 Task: Add The Butcher Shop Hickory Smoked Uncured Bacon to the cart.
Action: Mouse moved to (22, 106)
Screenshot: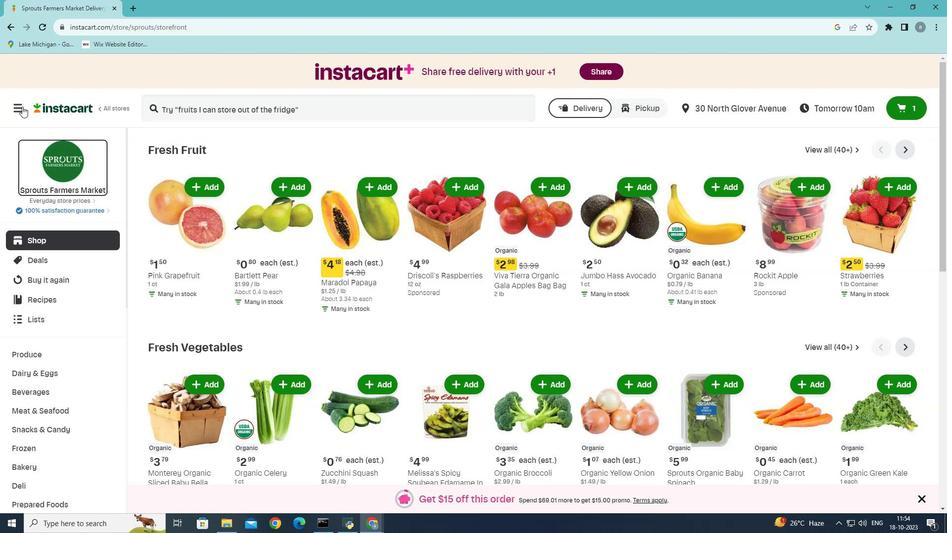 
Action: Mouse pressed left at (22, 106)
Screenshot: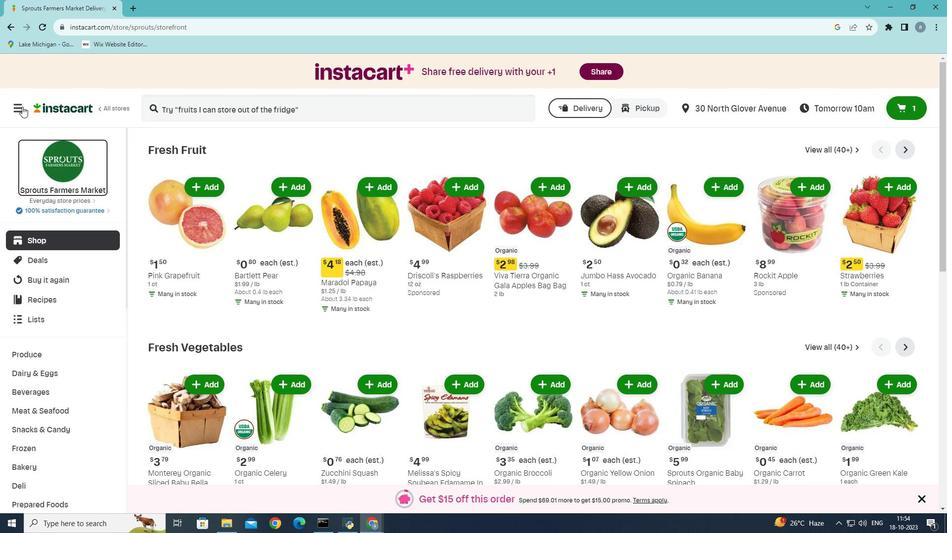 
Action: Mouse moved to (59, 279)
Screenshot: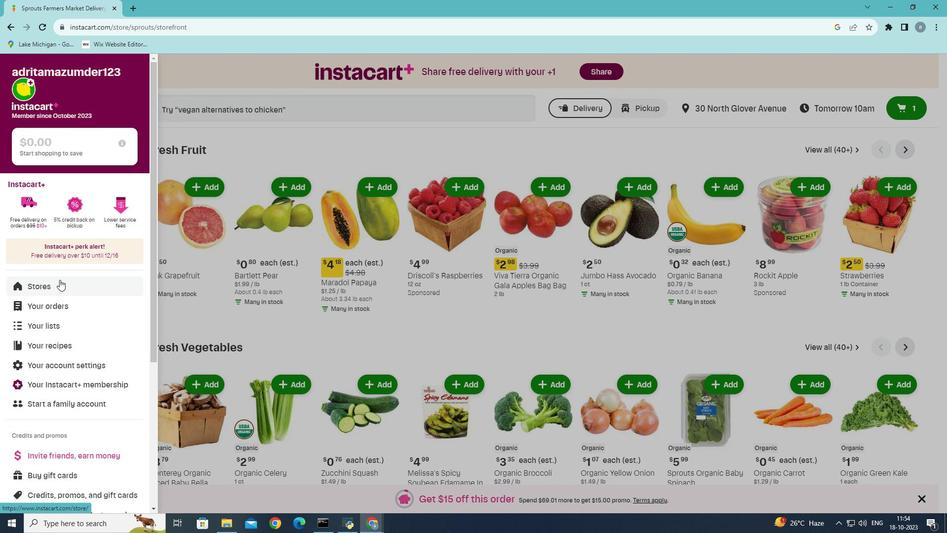 
Action: Mouse pressed left at (59, 279)
Screenshot: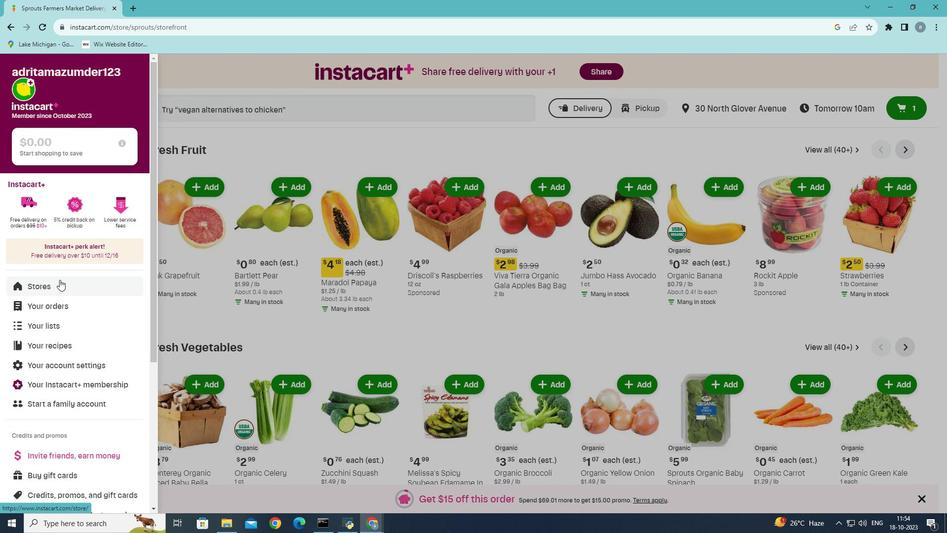 
Action: Mouse moved to (229, 115)
Screenshot: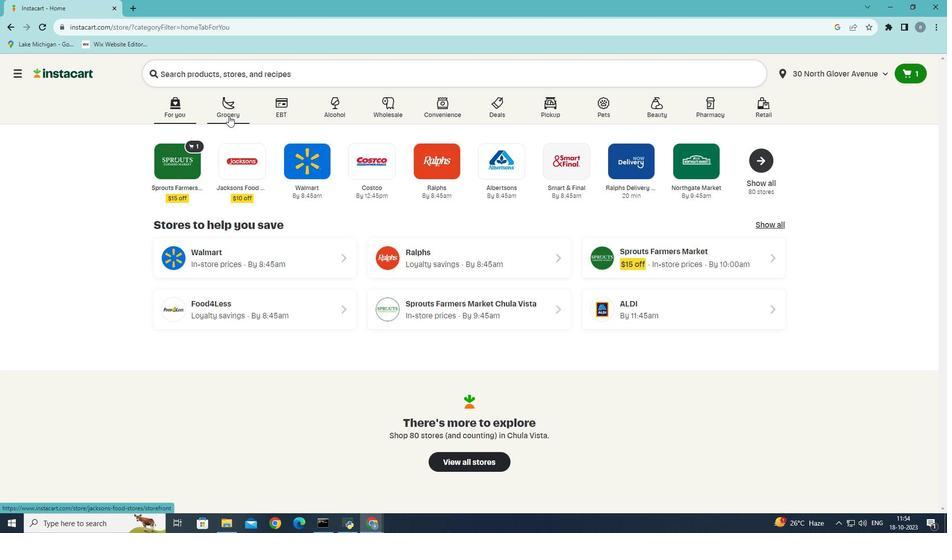 
Action: Mouse pressed left at (229, 115)
Screenshot: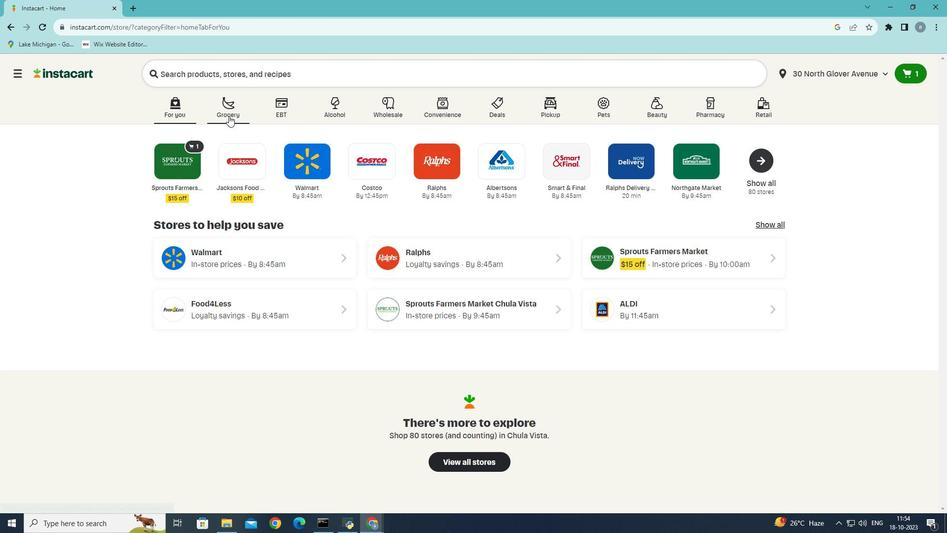 
Action: Mouse moved to (239, 305)
Screenshot: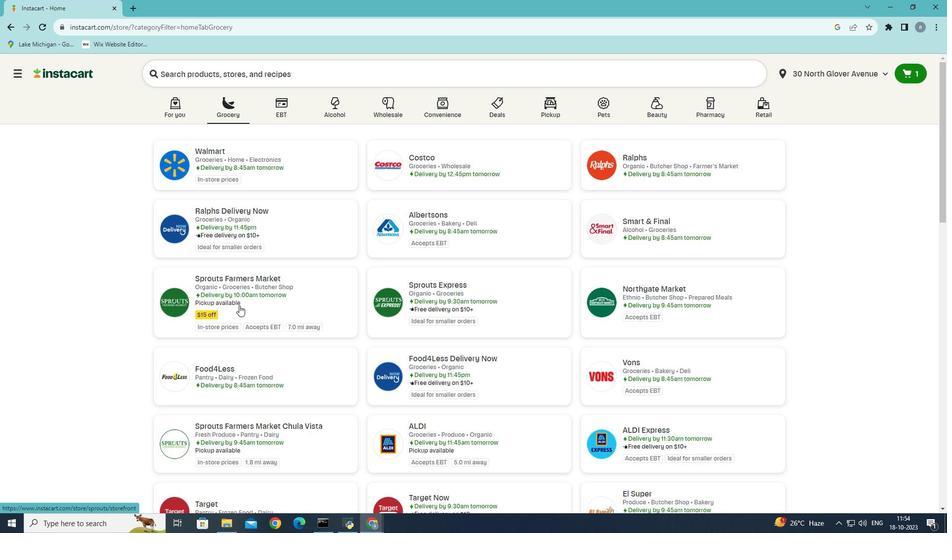 
Action: Mouse pressed left at (239, 305)
Screenshot: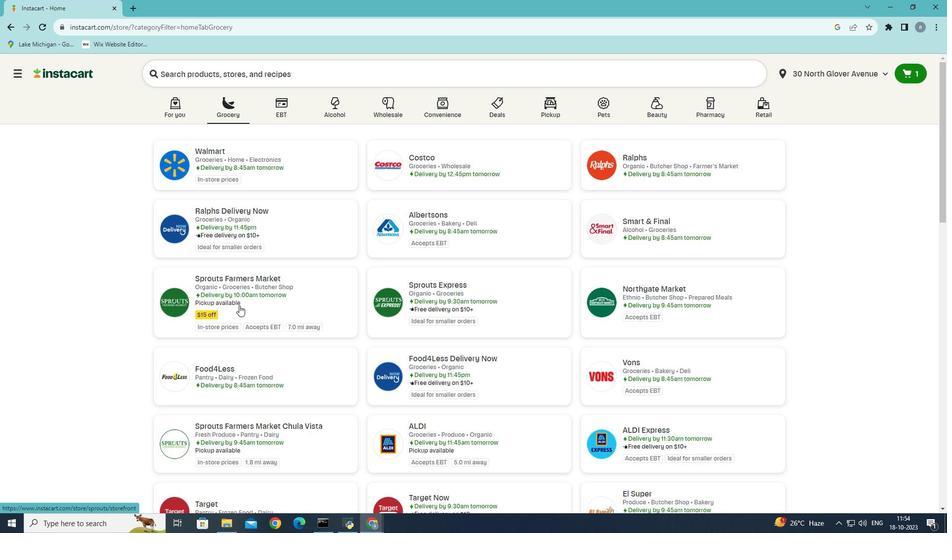 
Action: Mouse moved to (58, 411)
Screenshot: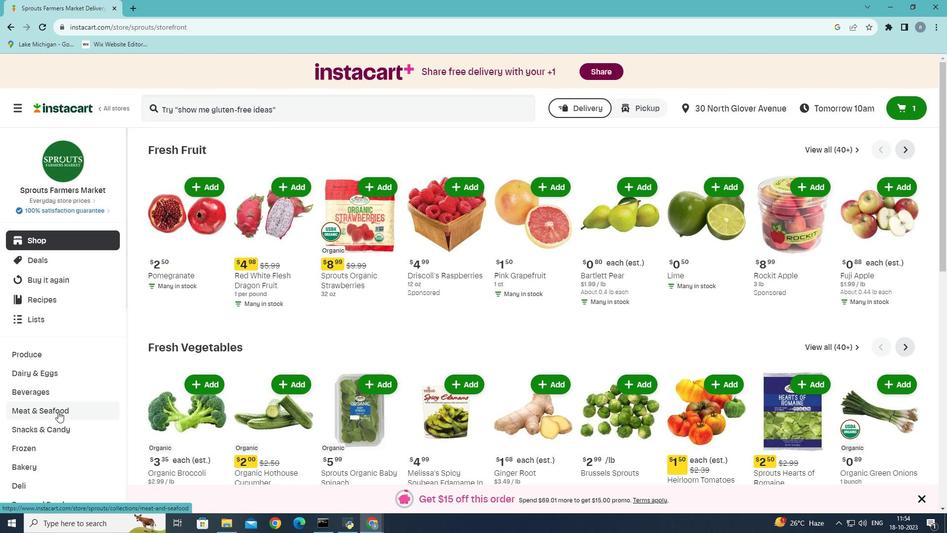 
Action: Mouse pressed left at (58, 411)
Screenshot: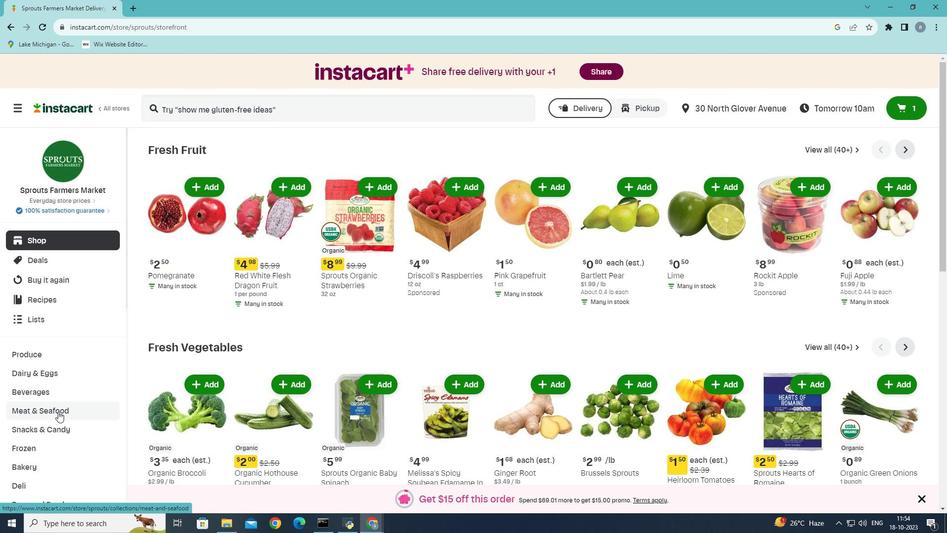 
Action: Mouse moved to (318, 180)
Screenshot: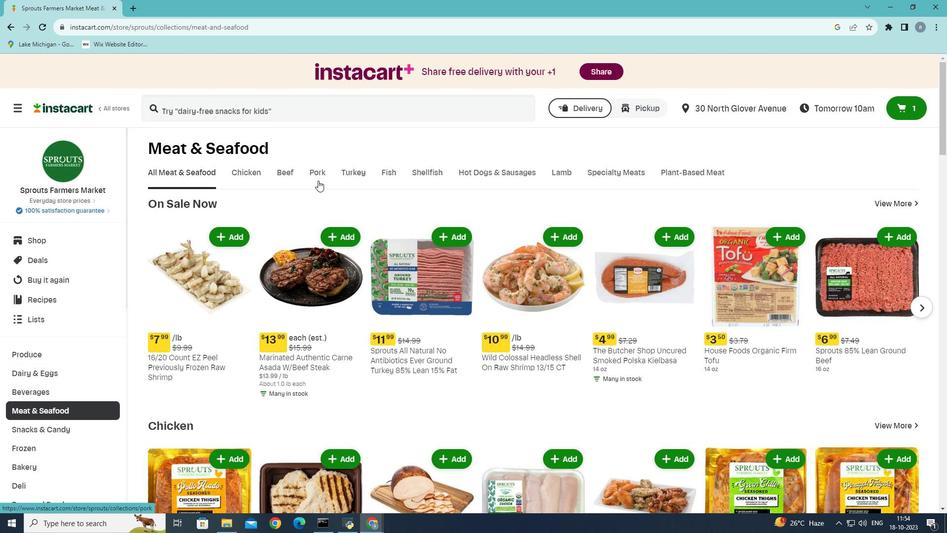 
Action: Mouse pressed left at (318, 180)
Screenshot: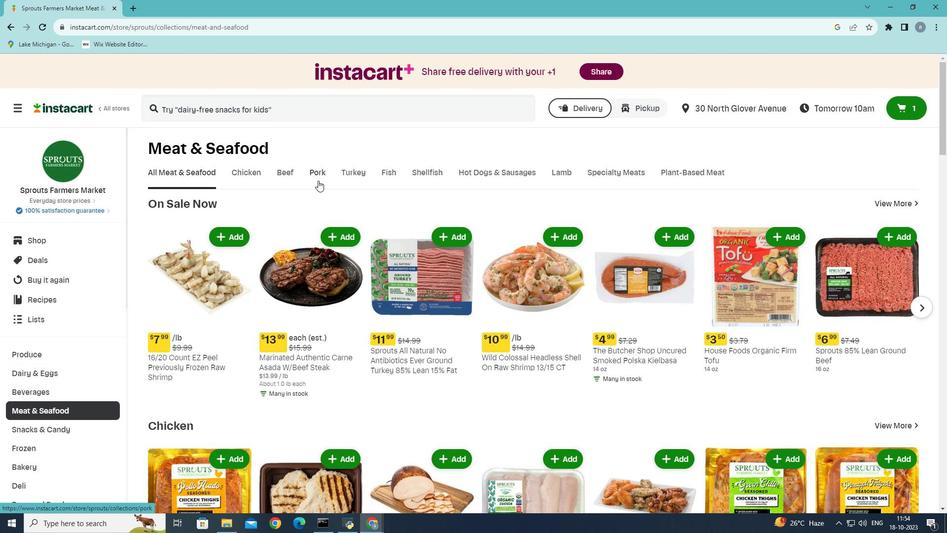 
Action: Mouse moved to (227, 213)
Screenshot: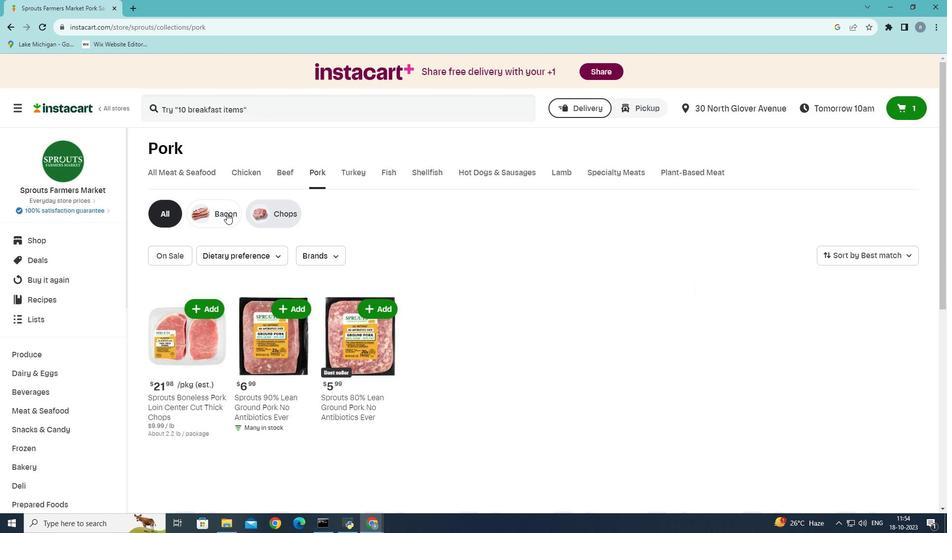 
Action: Mouse pressed left at (227, 213)
Screenshot: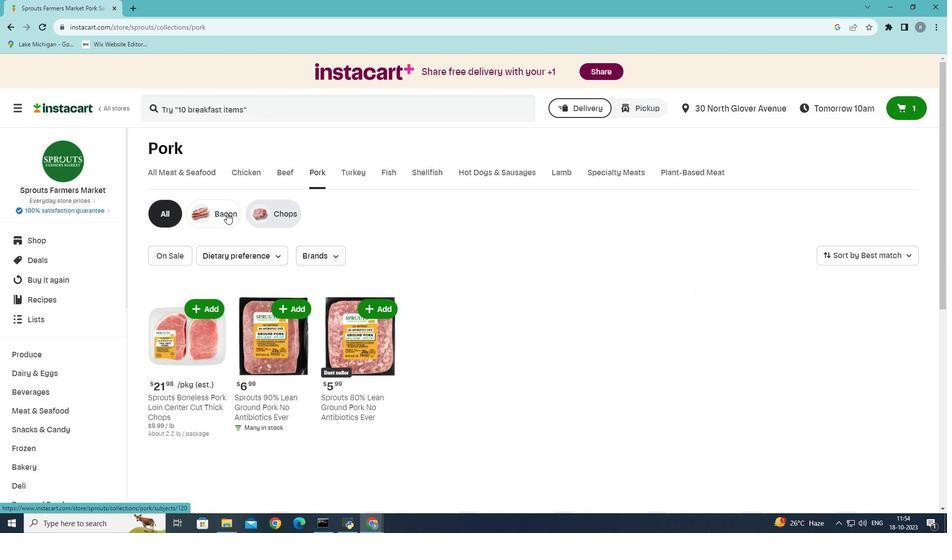 
Action: Mouse moved to (181, 307)
Screenshot: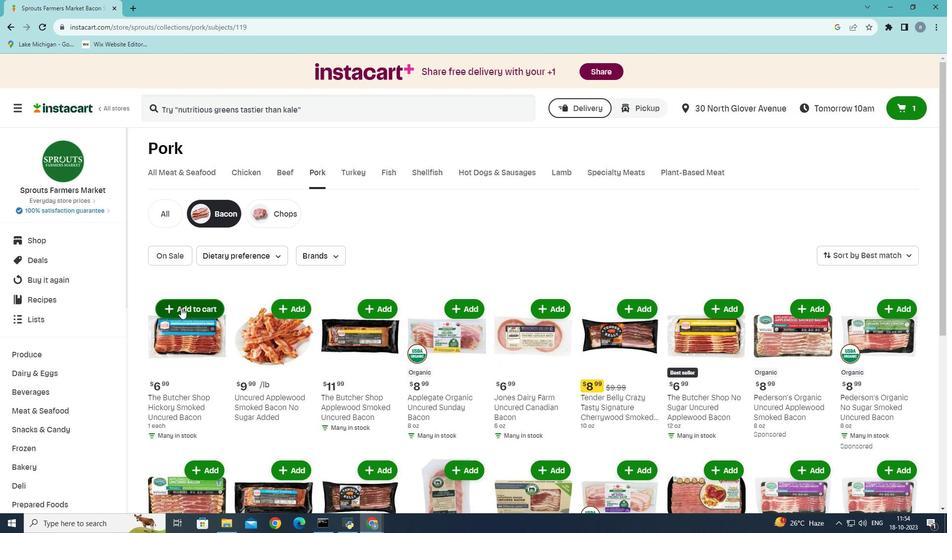 
Action: Mouse pressed left at (181, 307)
Screenshot: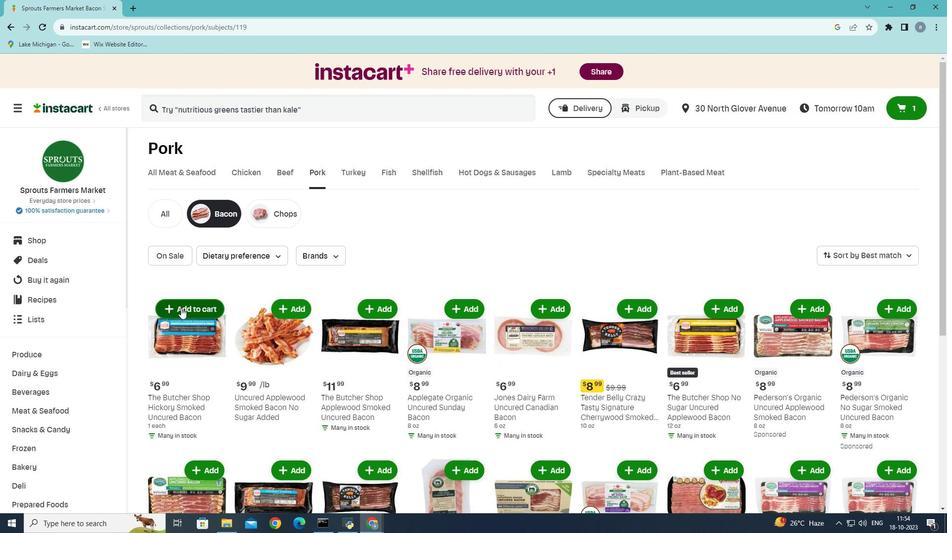 
Action: Mouse moved to (181, 312)
Screenshot: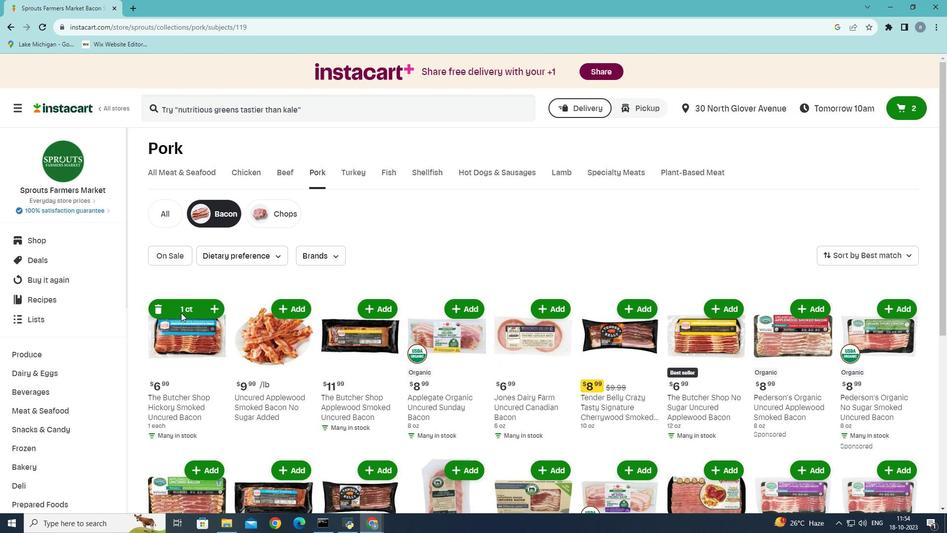 
